 Task: Create Workspace Information Security Workspace description Manage and track employee job satisfaction and engagement. Workspace type Engineering-IT
Action: Mouse moved to (97, 61)
Screenshot: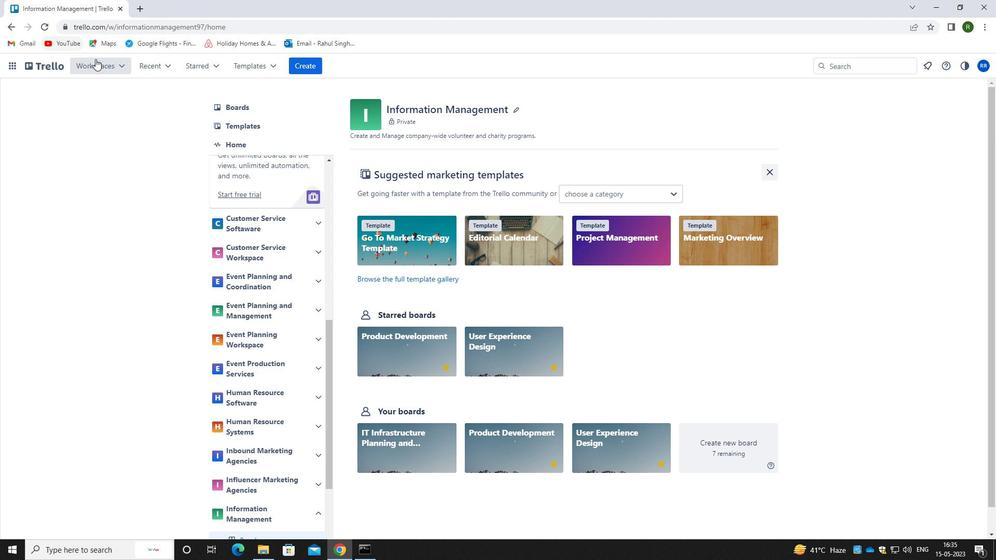 
Action: Mouse pressed left at (97, 61)
Screenshot: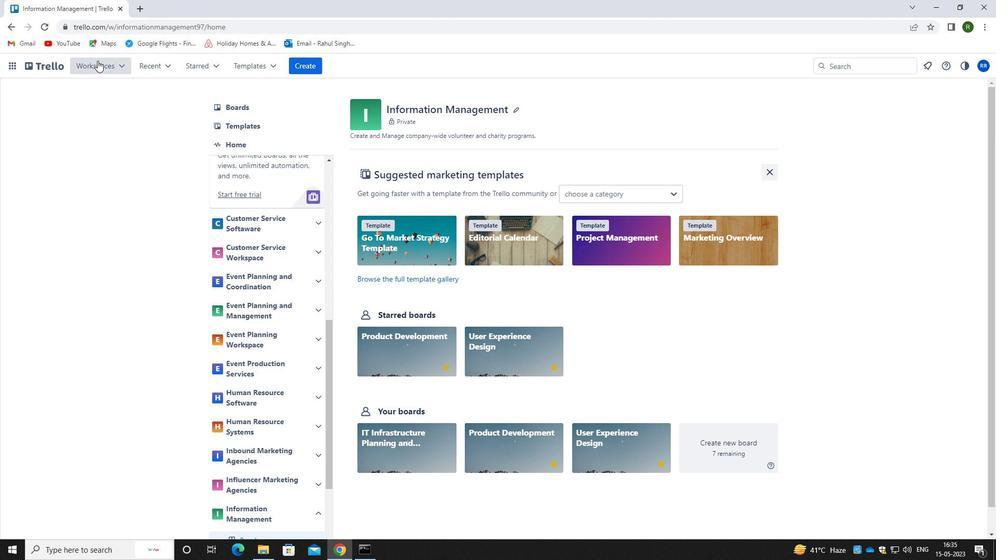
Action: Mouse moved to (260, 86)
Screenshot: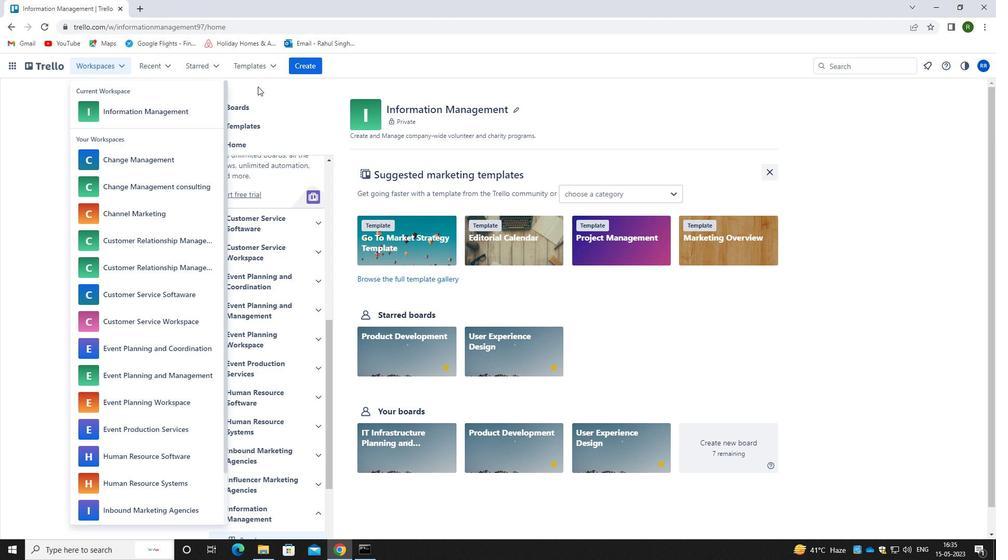 
Action: Mouse pressed left at (260, 86)
Screenshot: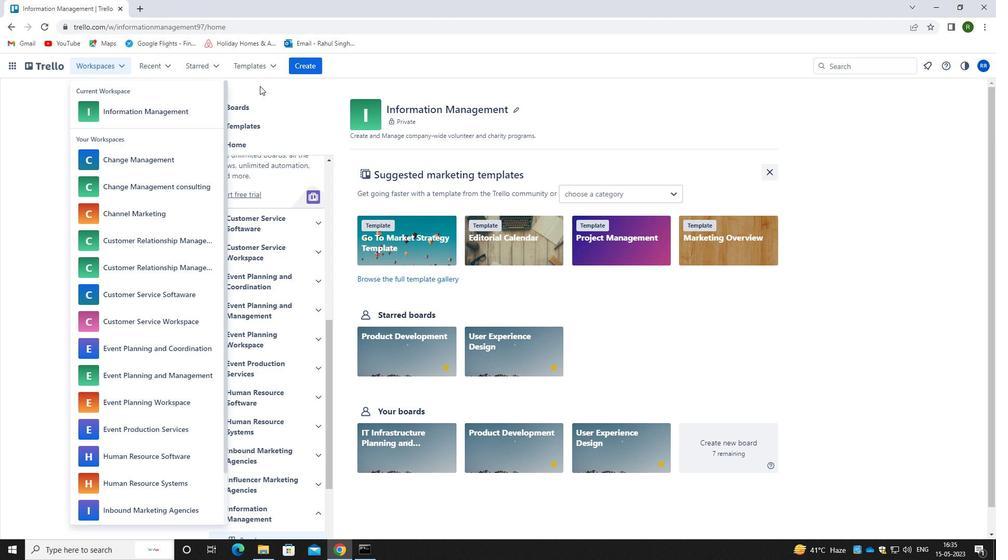 
Action: Mouse moved to (312, 69)
Screenshot: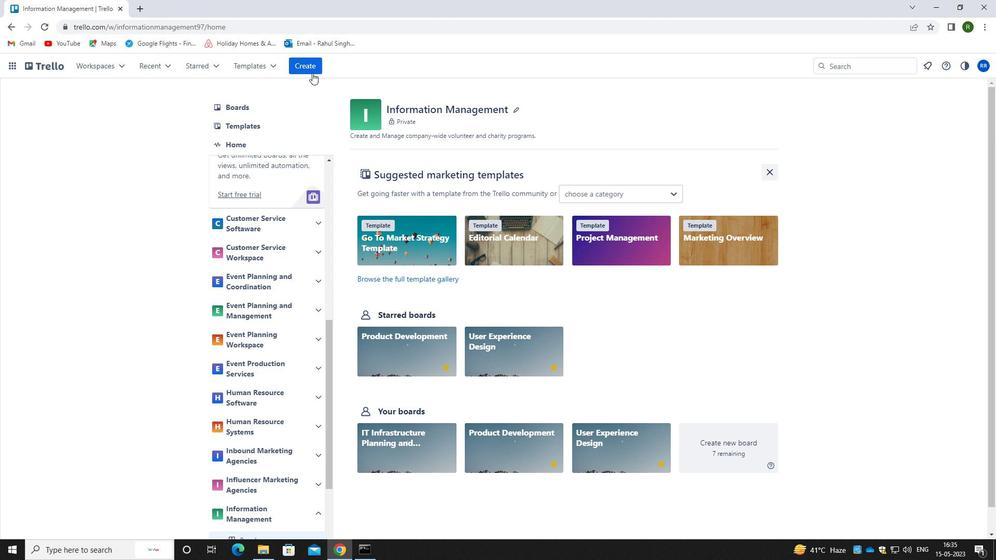 
Action: Mouse pressed left at (312, 69)
Screenshot: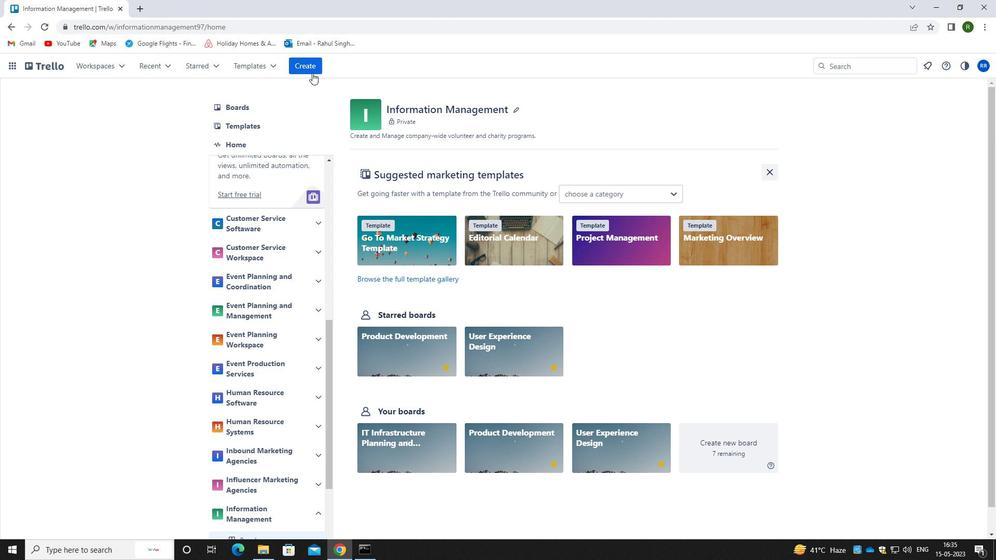 
Action: Mouse moved to (343, 175)
Screenshot: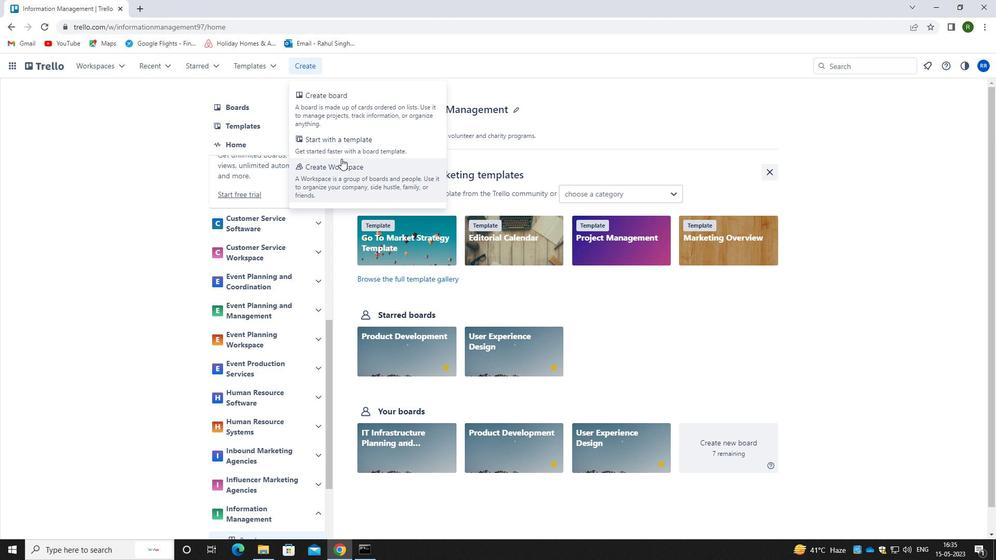 
Action: Mouse pressed left at (343, 175)
Screenshot: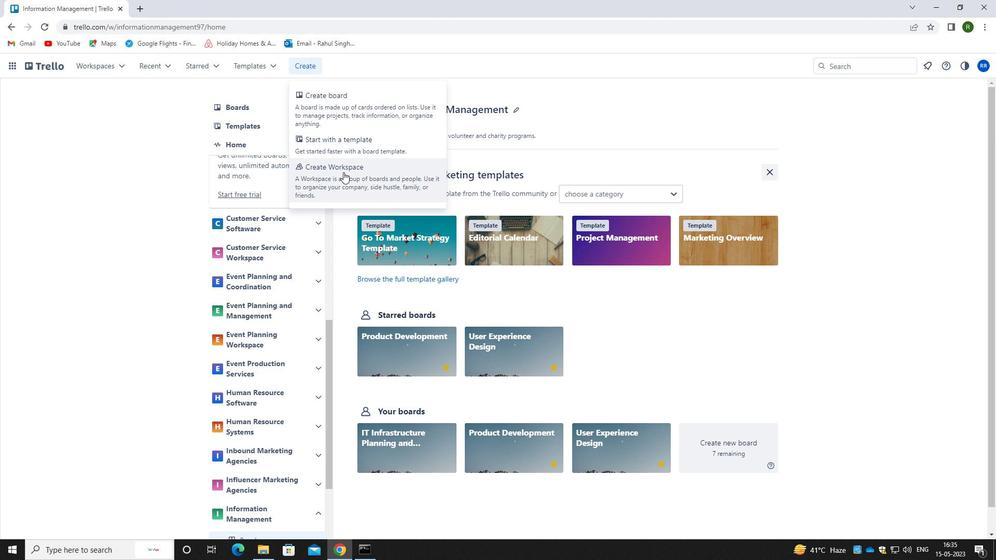 
Action: Mouse moved to (307, 205)
Screenshot: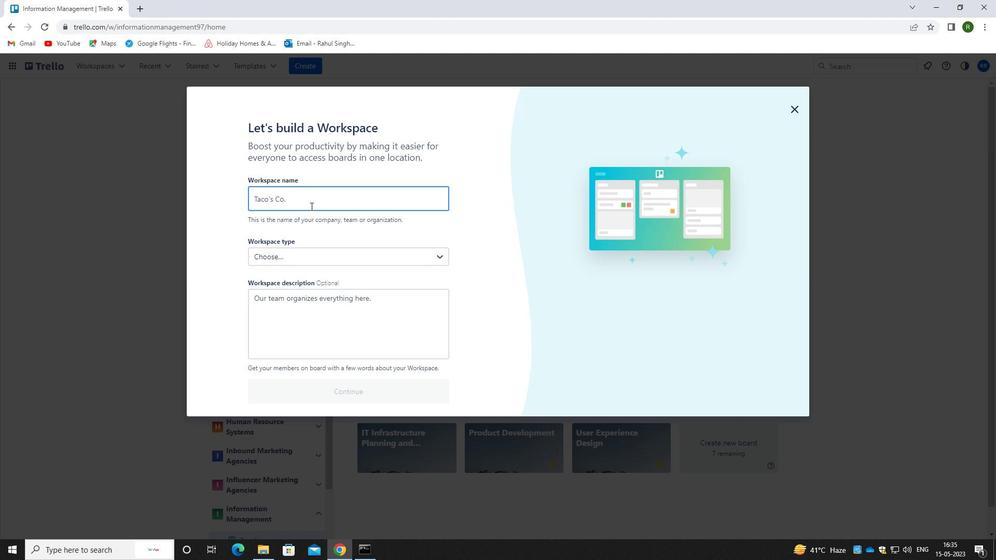 
Action: Key pressed <Key.caps_lock>i<Key.caps_lock>nformati
Screenshot: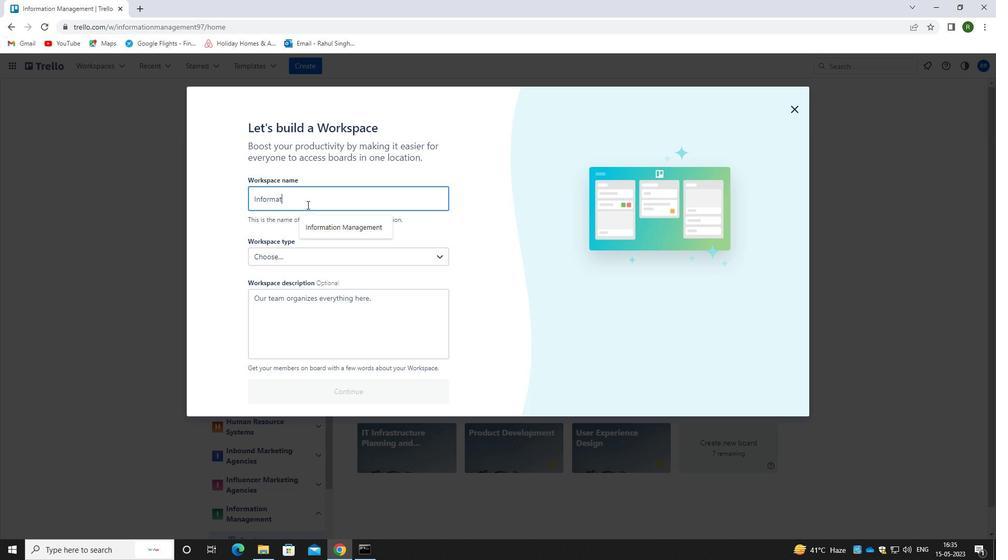 
Action: Mouse moved to (306, 204)
Screenshot: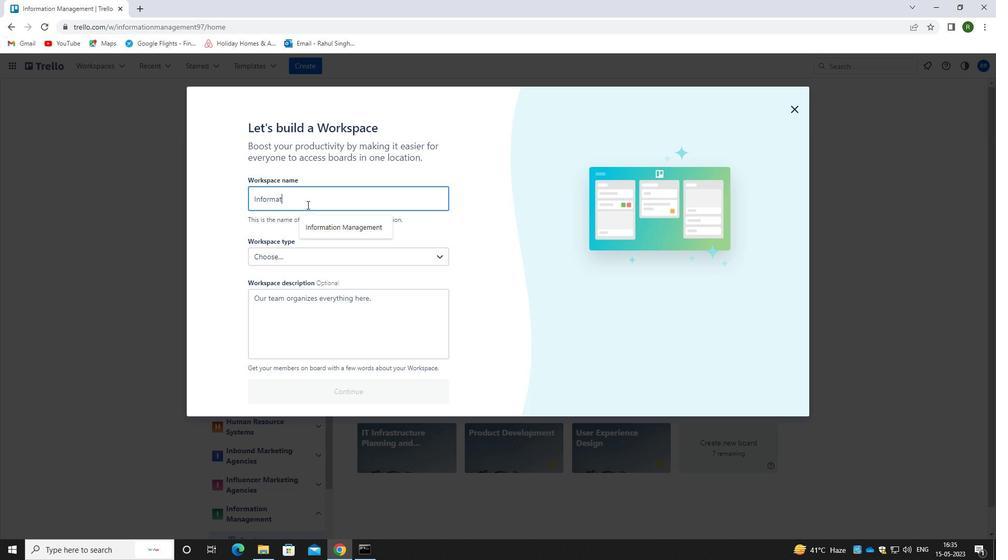 
Action: Key pressed on<Key.space><Key.caps_lock>m<Key.backspace>s<Key.backspace><Key.caps_lock><Key.caps_lock>s<Key.caps_lock>ecut<Key.backspace>rity
Screenshot: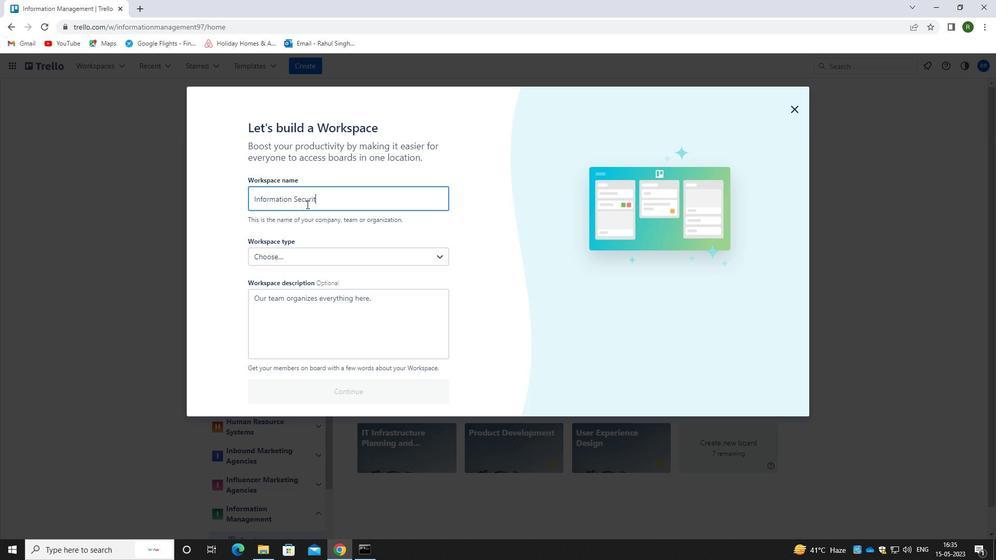 
Action: Mouse moved to (292, 316)
Screenshot: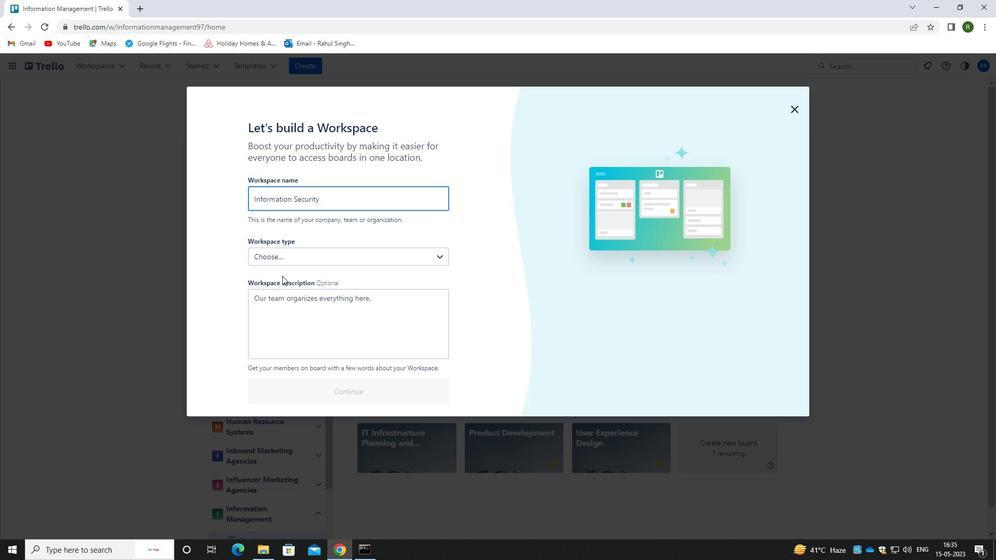 
Action: Mouse pressed left at (292, 316)
Screenshot: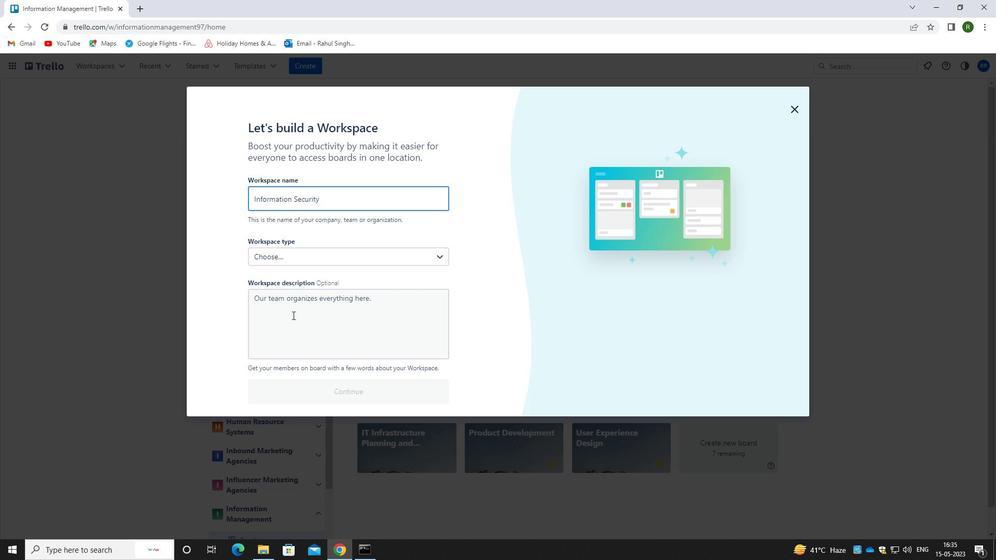 
Action: Mouse moved to (290, 317)
Screenshot: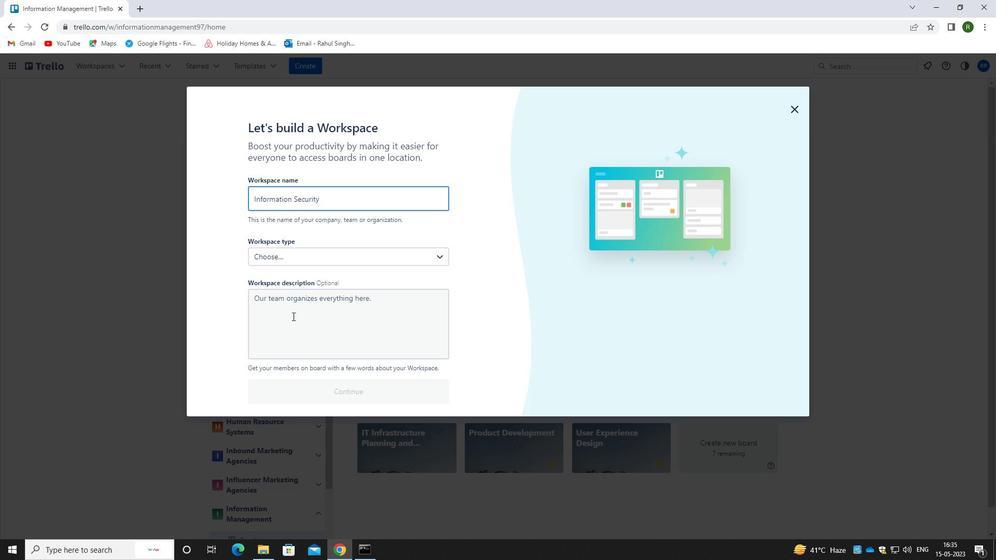 
Action: Key pressed <Key.caps_lock>m<Key.caps_lock>anage<Key.space>and<Key.space>track<Key.space>employee
Screenshot: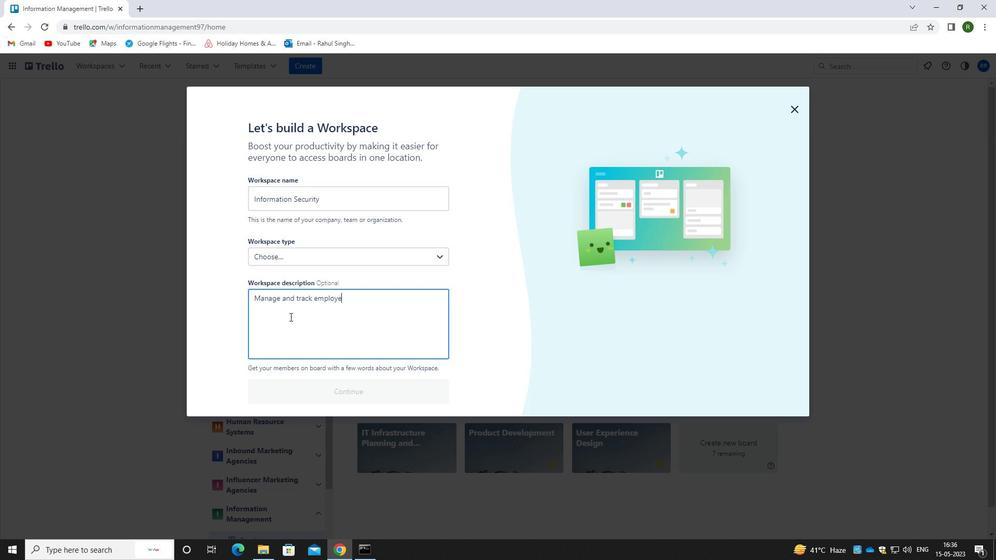 
Action: Mouse moved to (284, 302)
Screenshot: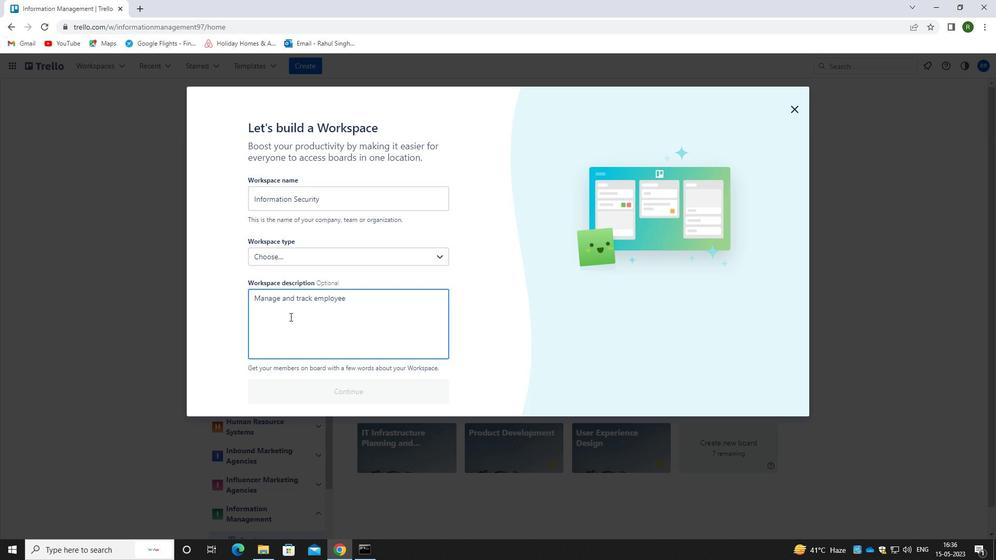 
Action: Key pressed <Key.space>job<Key.space>satisfaction<Key.space>e<Key.backspace>and<Key.space>engagement
Screenshot: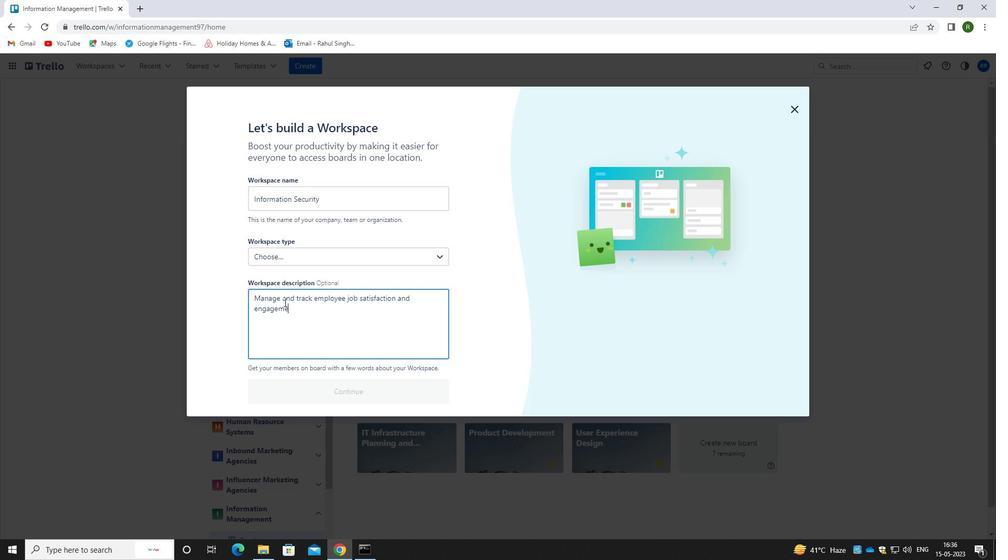 
Action: Mouse moved to (313, 256)
Screenshot: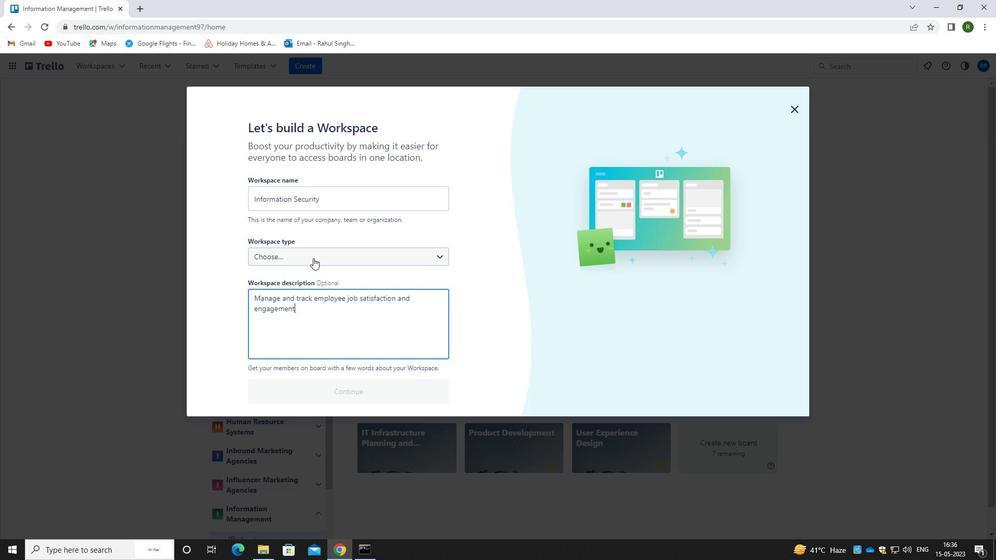 
Action: Mouse pressed left at (313, 256)
Screenshot: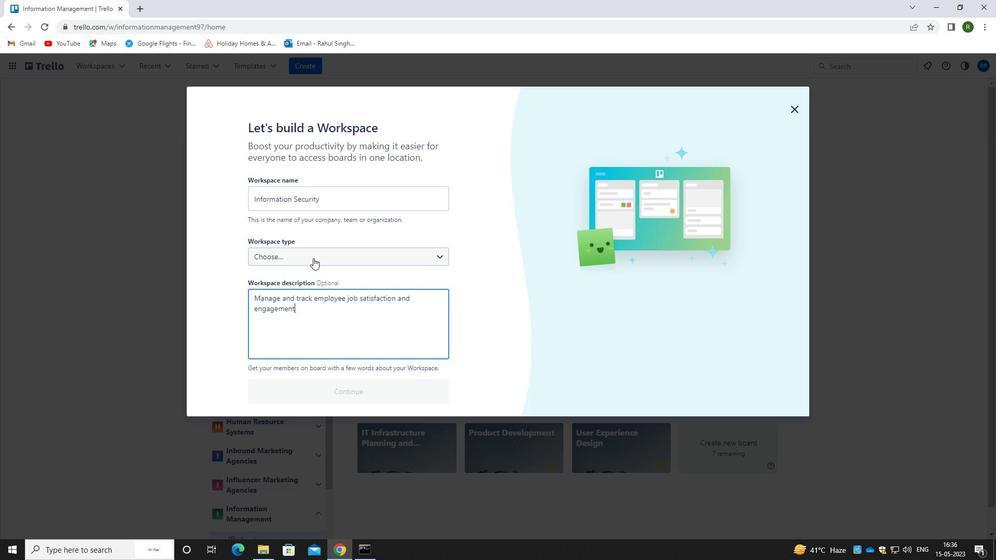 
Action: Mouse moved to (300, 331)
Screenshot: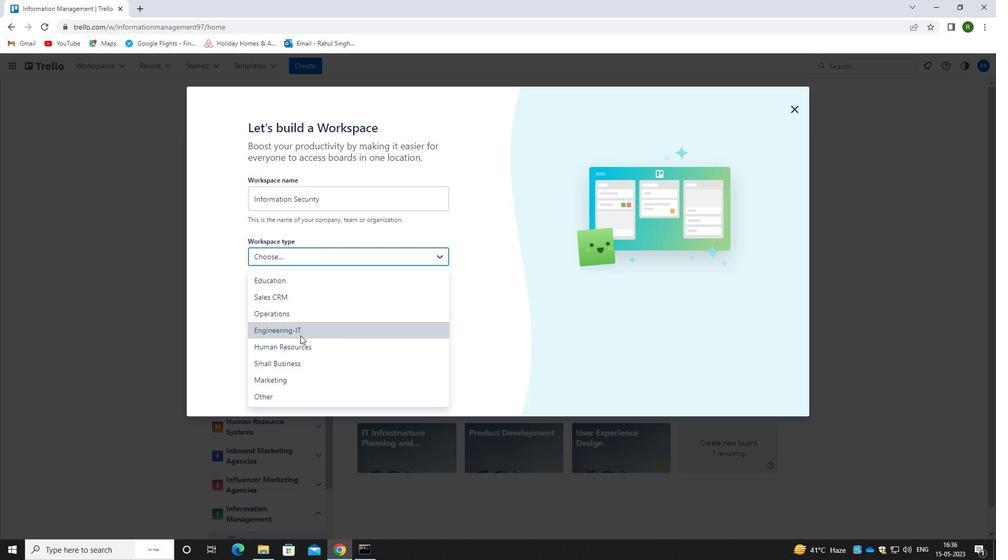 
Action: Mouse pressed left at (300, 331)
Screenshot: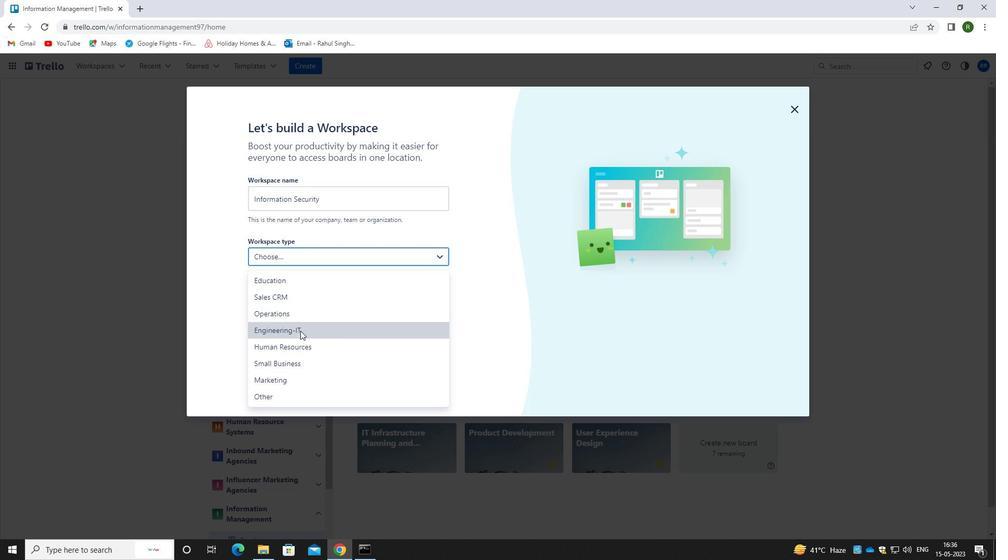 
Action: Mouse moved to (314, 390)
Screenshot: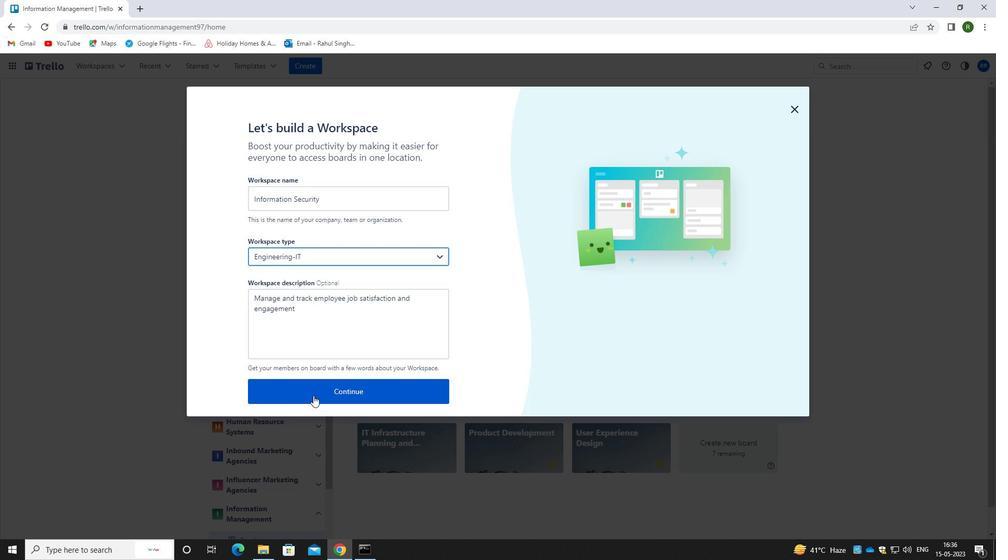 
Action: Mouse pressed left at (314, 390)
Screenshot: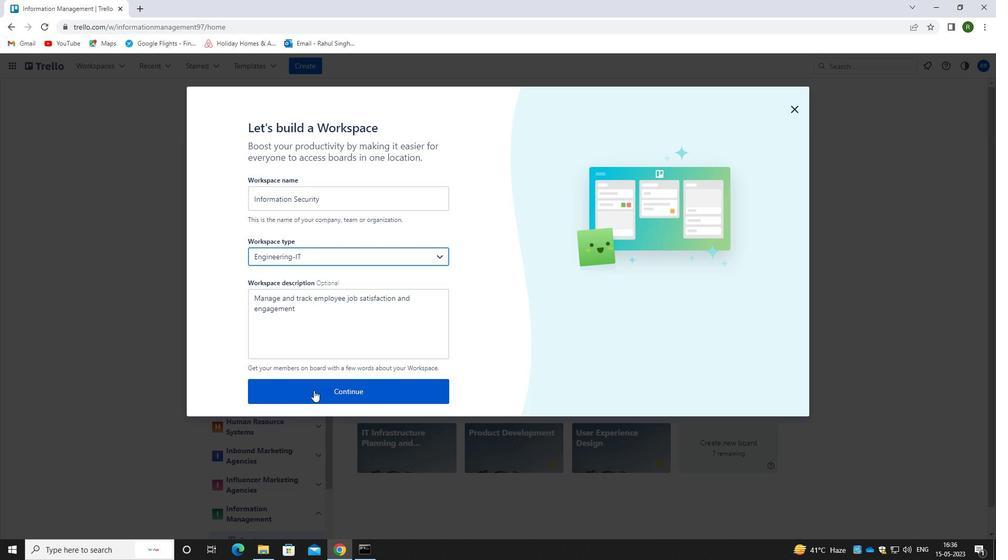 
Action: Mouse moved to (788, 112)
Screenshot: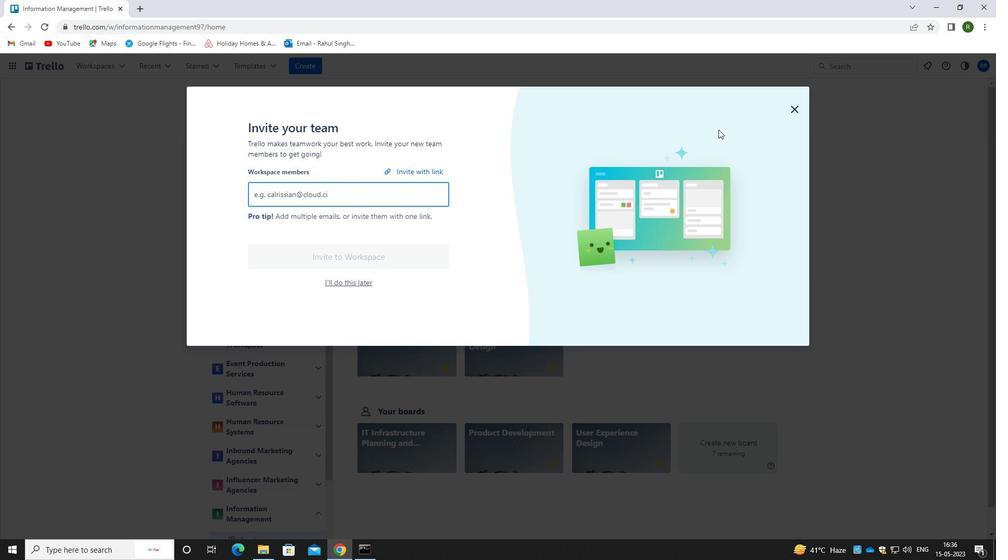 
Action: Mouse pressed left at (788, 112)
Screenshot: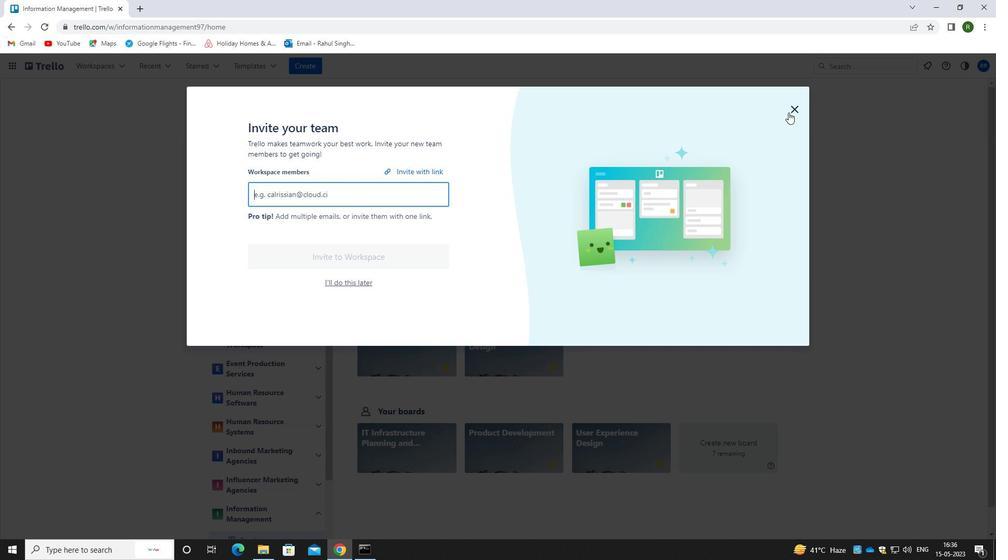 
